 Task: Change the paper size with "A4 (8.27"x11.69")" in print settings.
Action: Mouse moved to (86, 137)
Screenshot: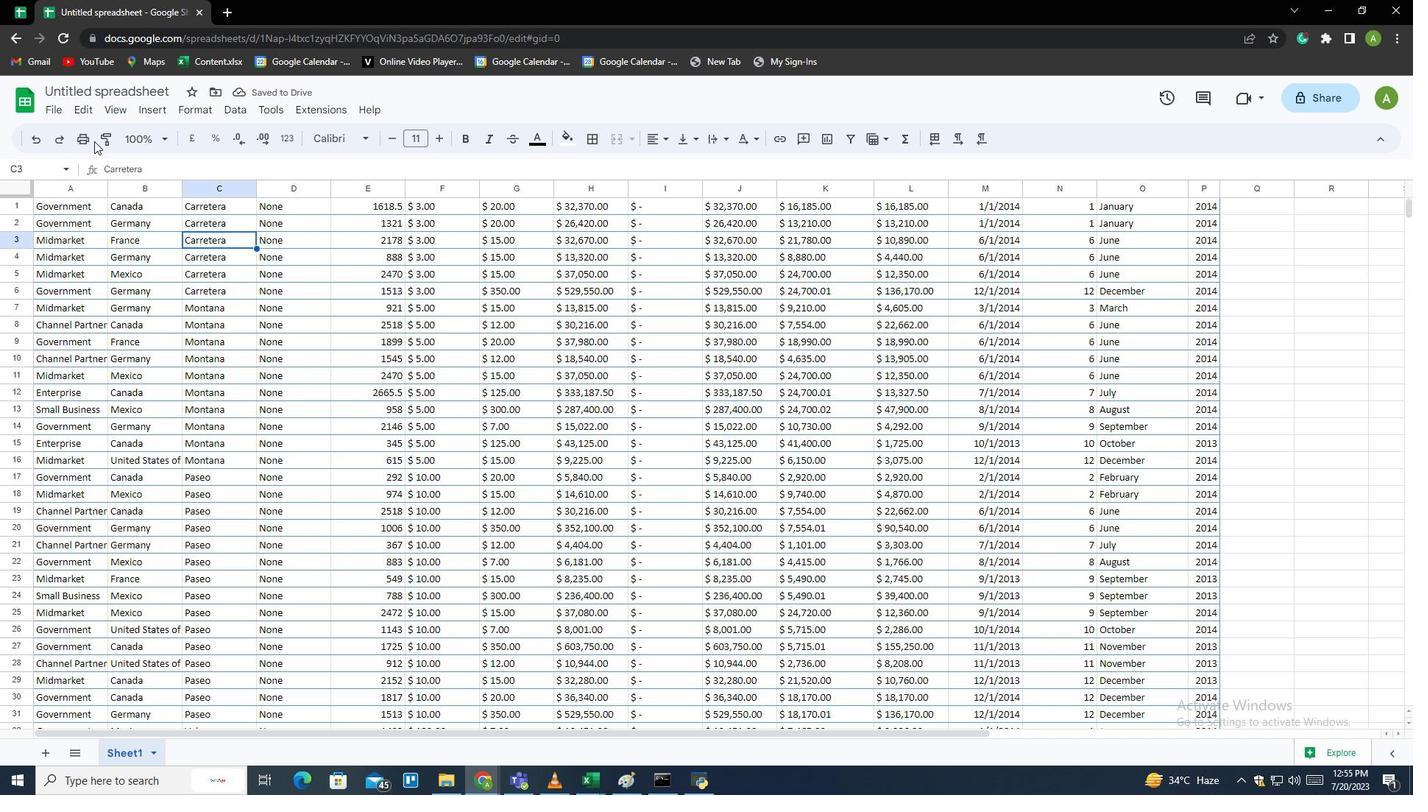 
Action: Mouse pressed left at (86, 137)
Screenshot: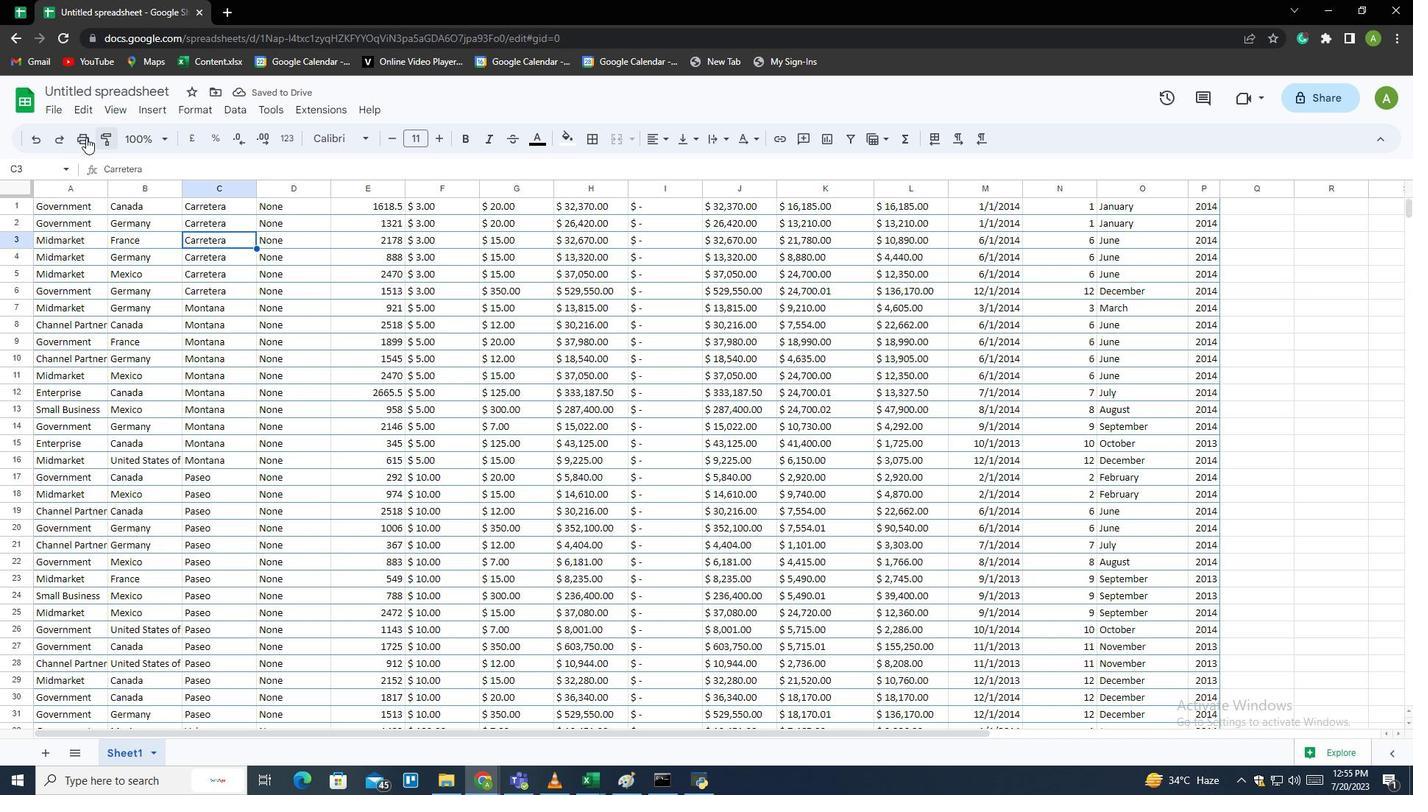 
Action: Mouse moved to (1292, 240)
Screenshot: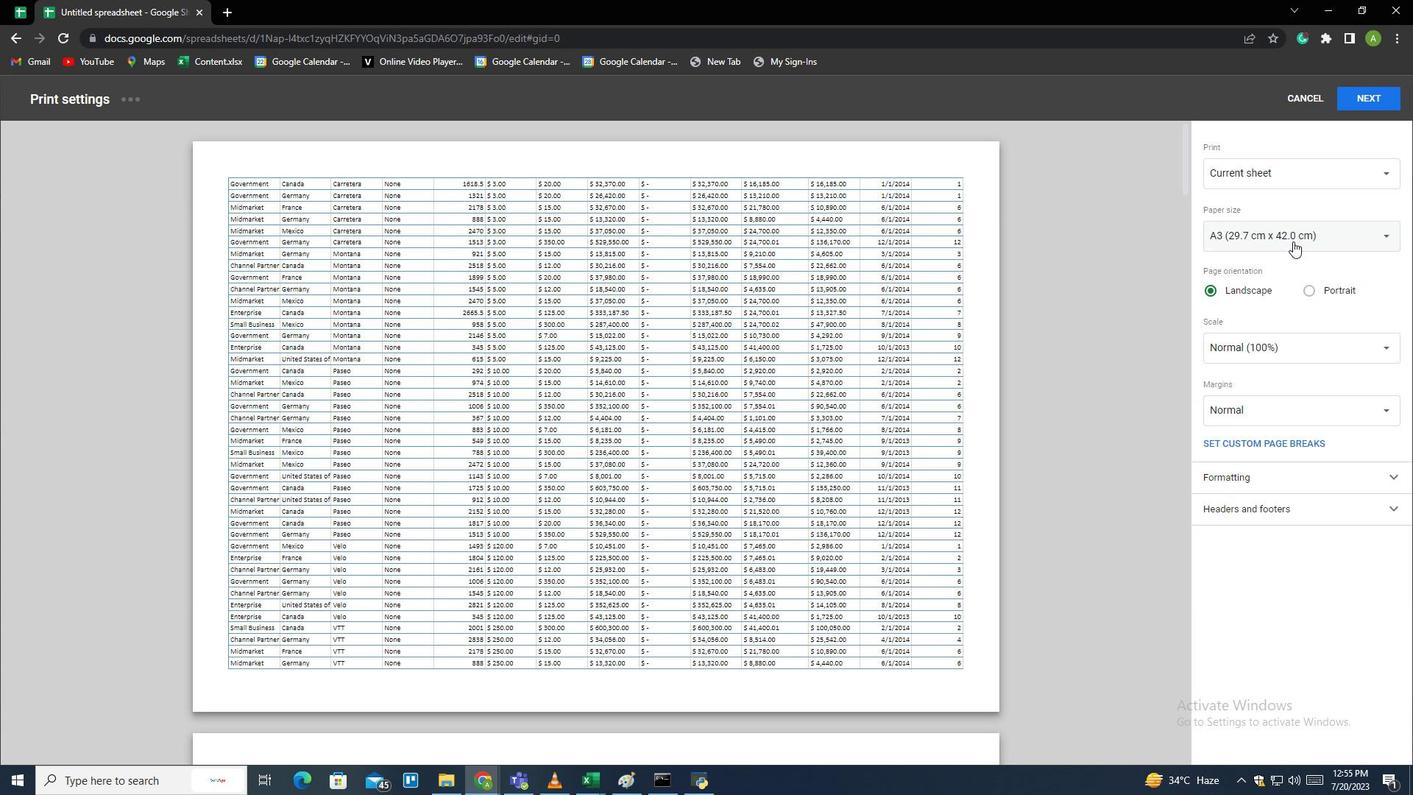 
Action: Mouse pressed left at (1292, 240)
Screenshot: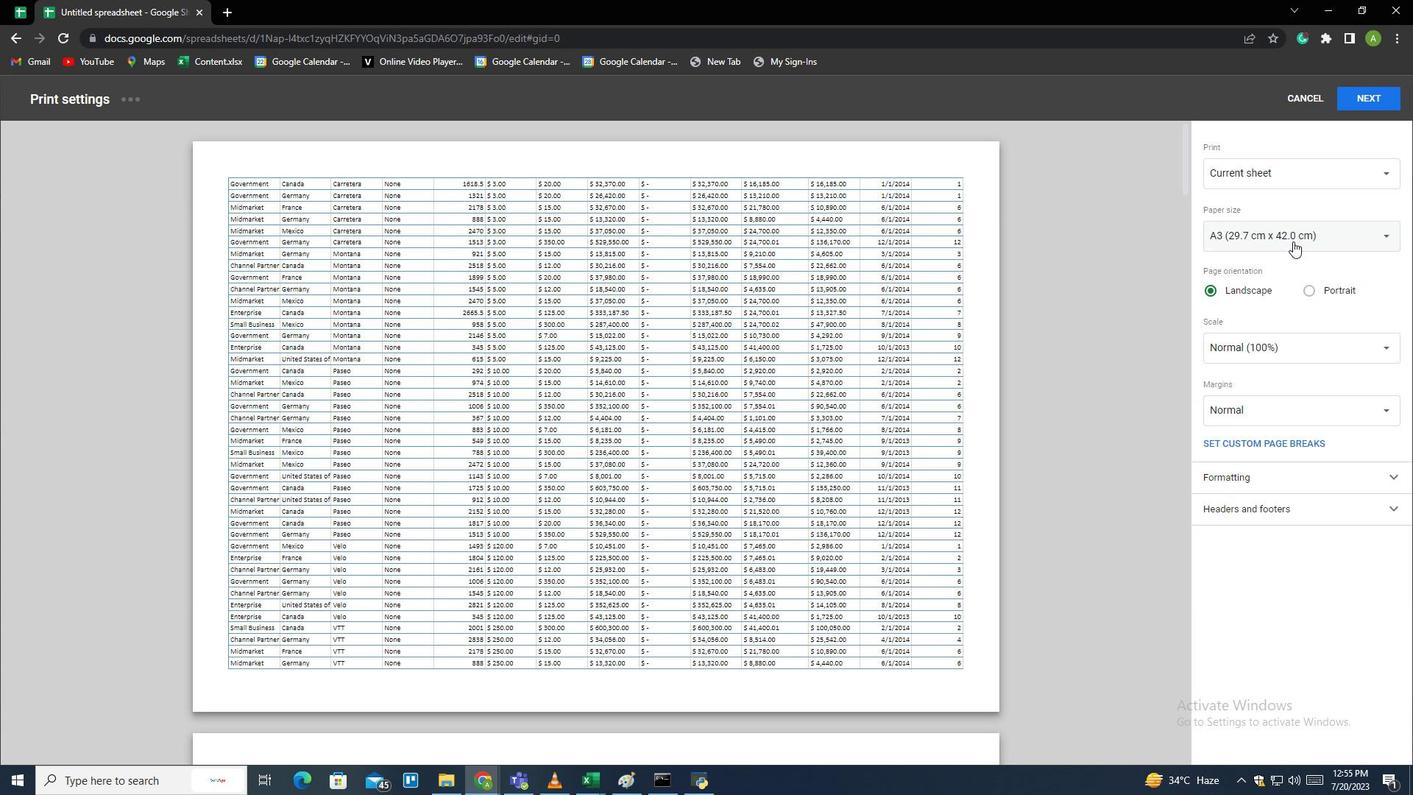 
Action: Mouse moved to (1271, 257)
Screenshot: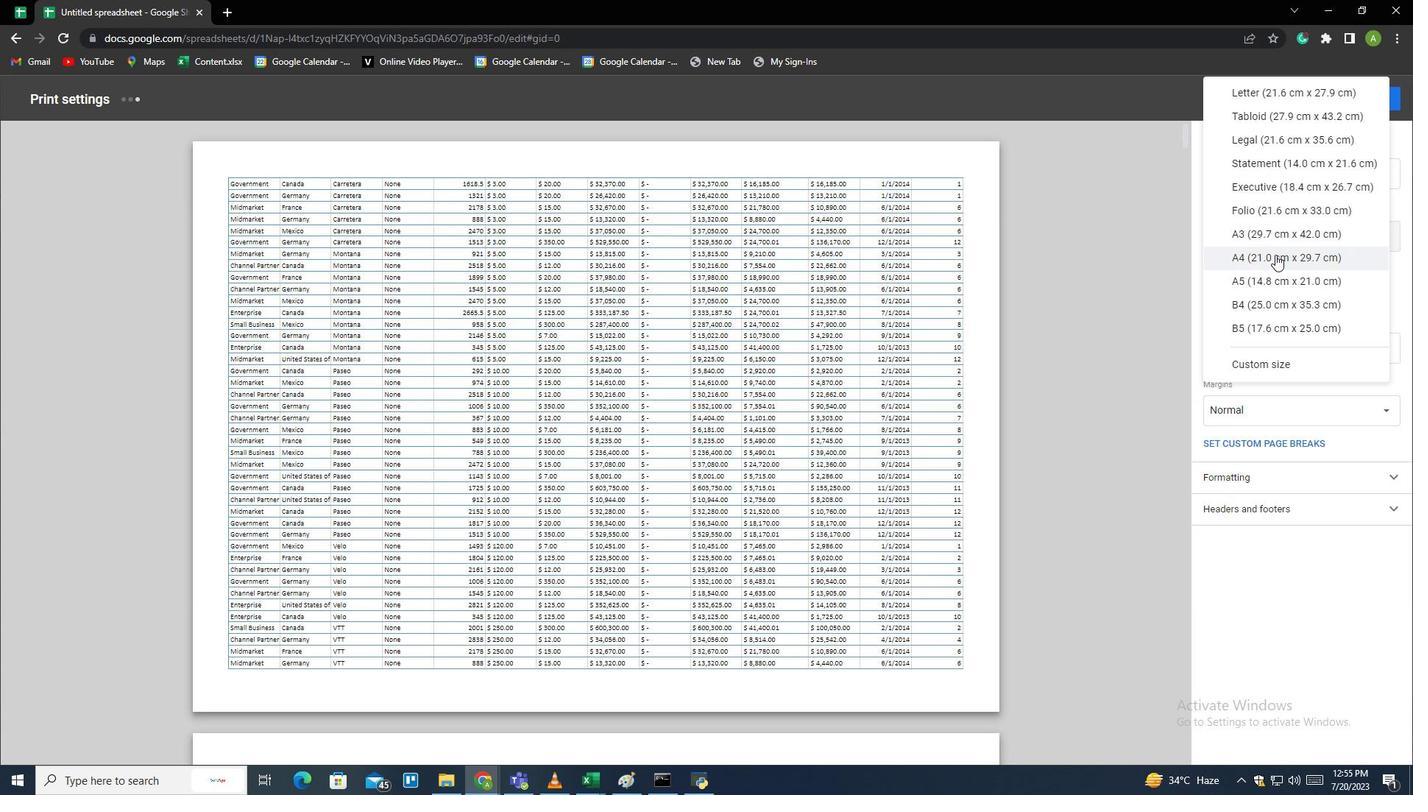 
Action: Mouse pressed left at (1271, 257)
Screenshot: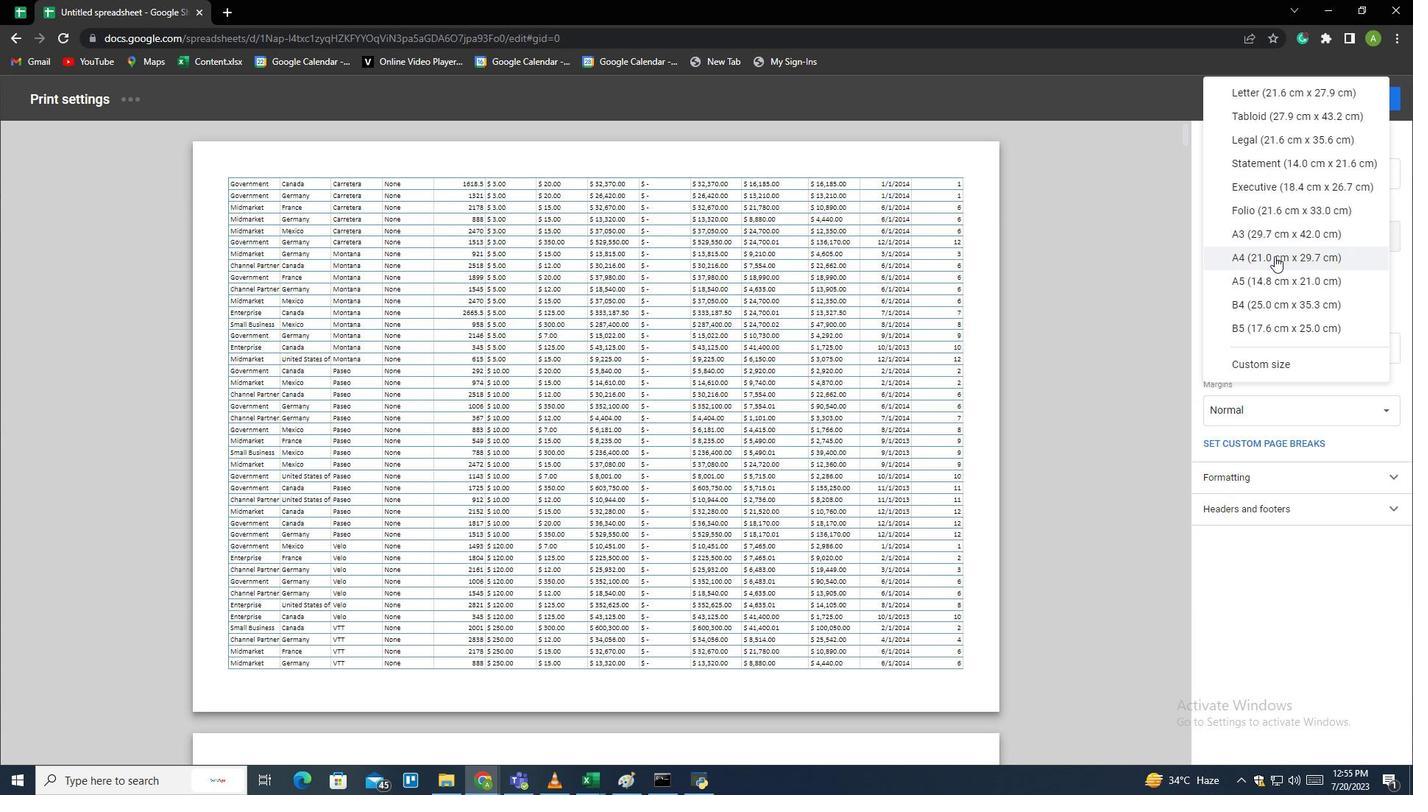 
Action: Mouse moved to (1265, 359)
Screenshot: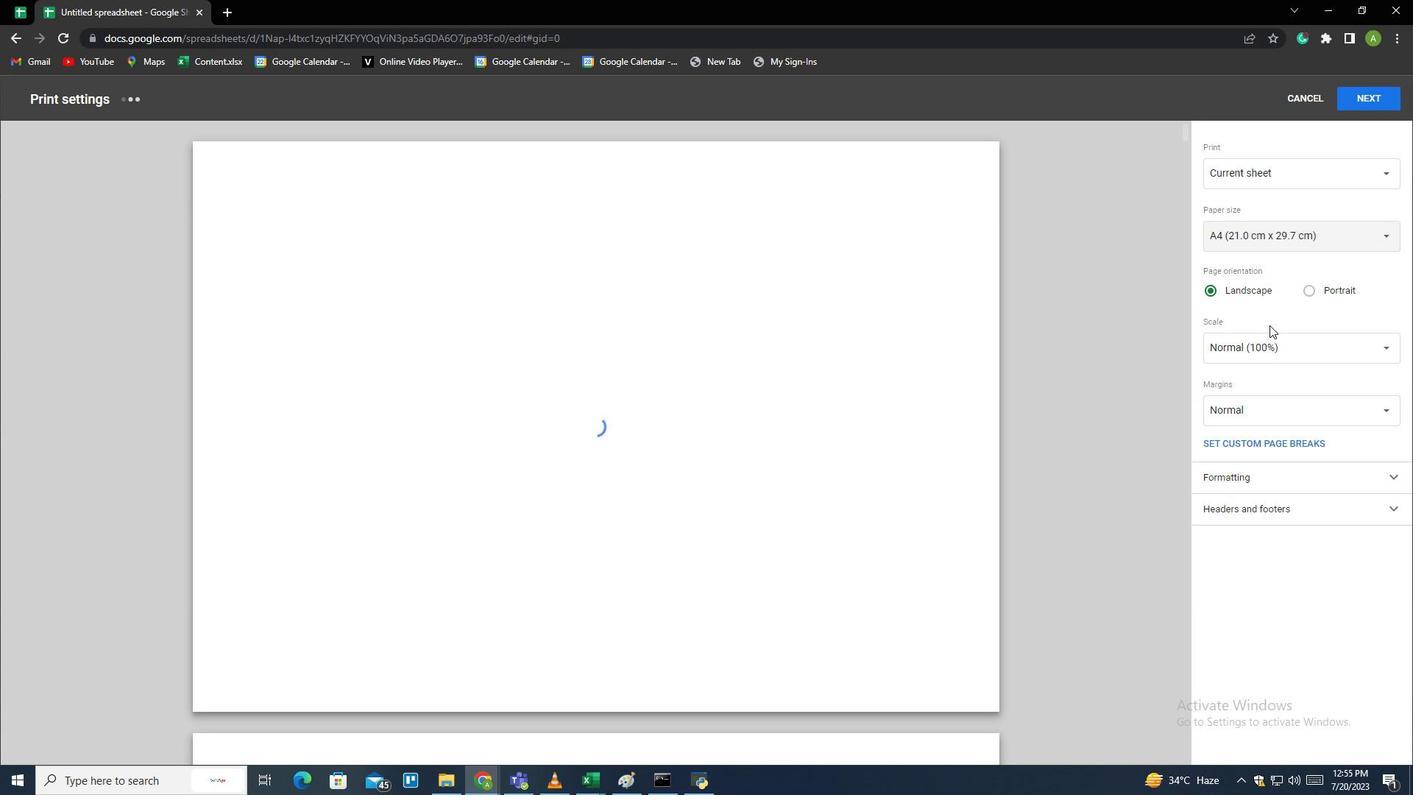 
